 Task: Sort the products by best match.
Action: Mouse pressed left at (20, 83)
Screenshot: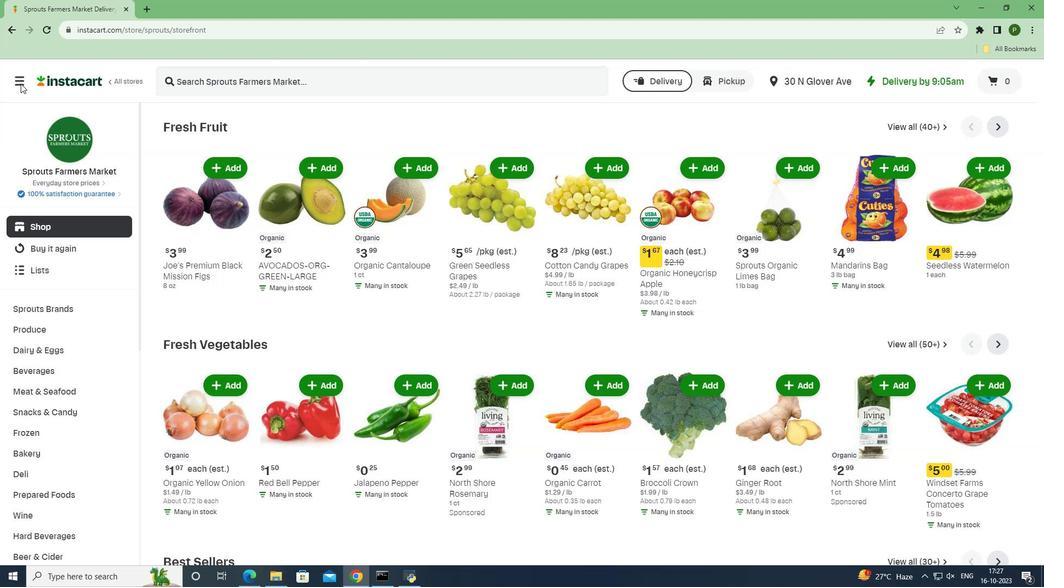 
Action: Mouse moved to (30, 285)
Screenshot: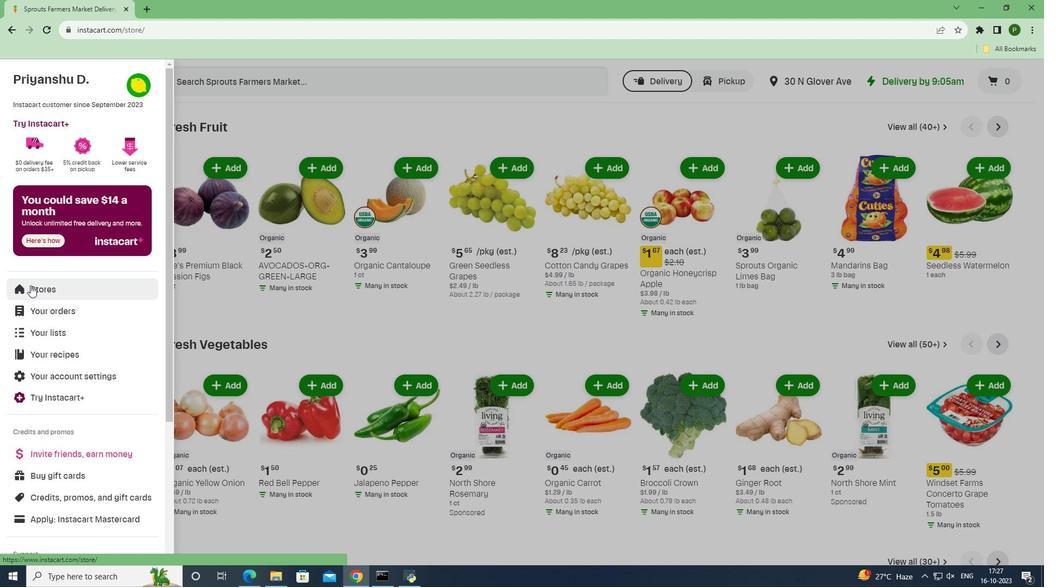 
Action: Mouse pressed left at (30, 285)
Screenshot: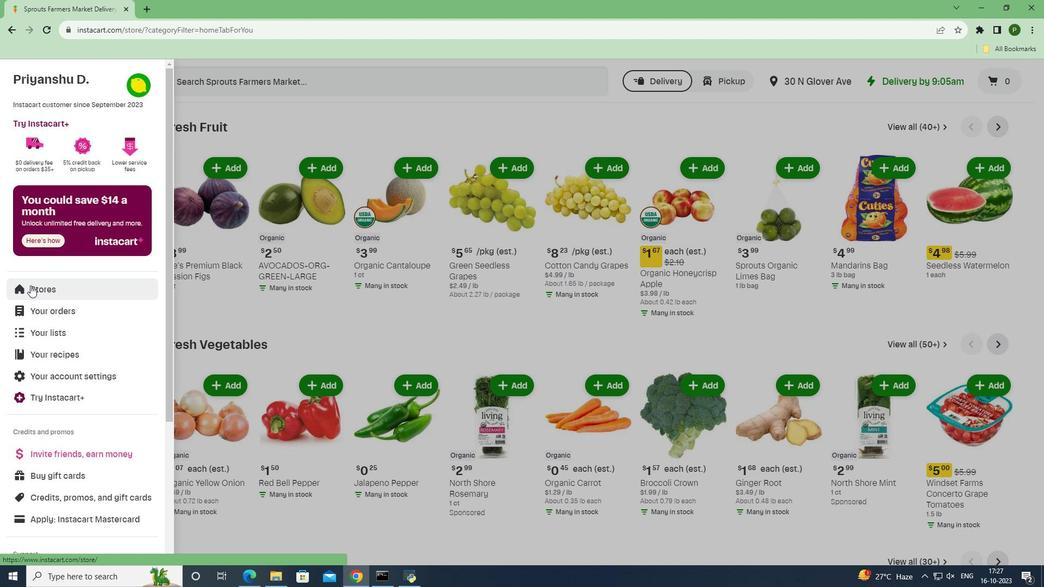 
Action: Mouse moved to (259, 120)
Screenshot: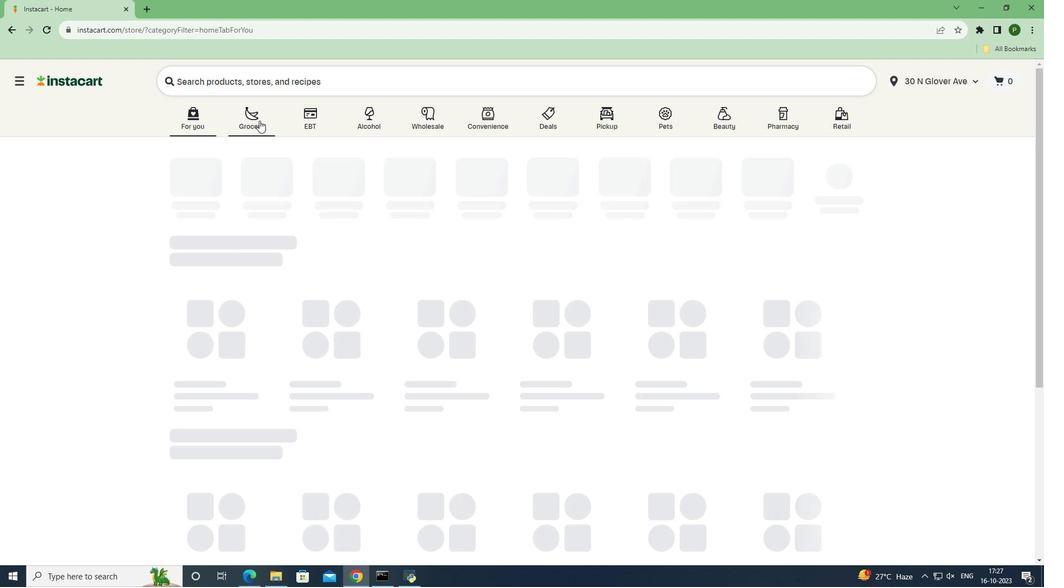 
Action: Mouse pressed left at (259, 120)
Screenshot: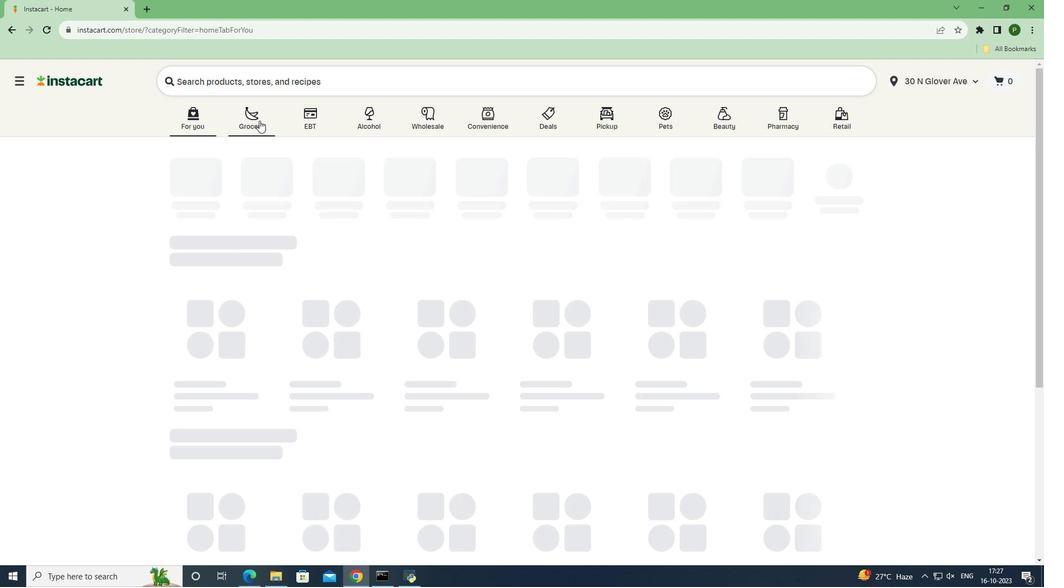 
Action: Mouse moved to (713, 261)
Screenshot: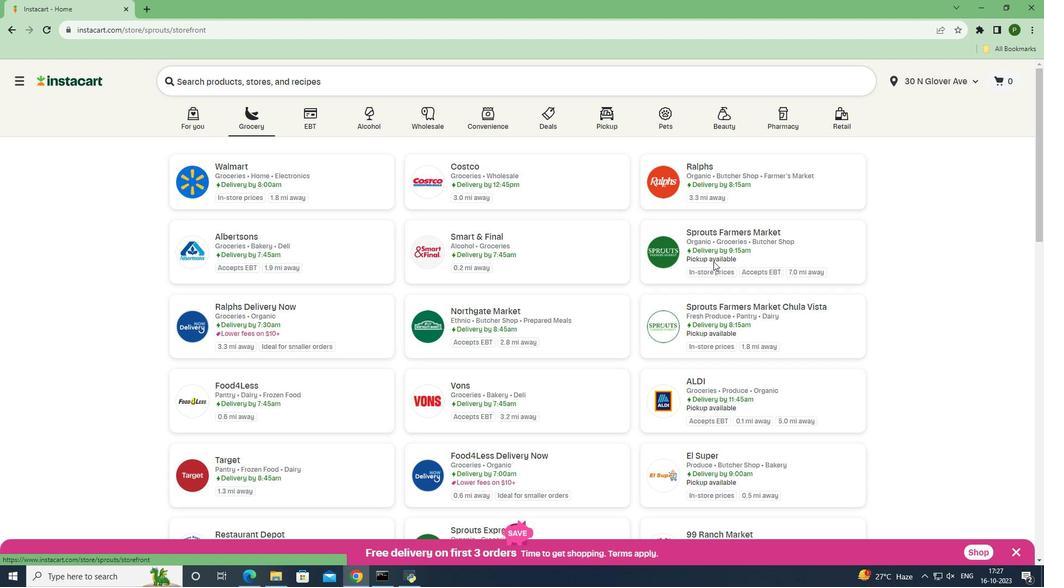 
Action: Mouse pressed left at (713, 261)
Screenshot: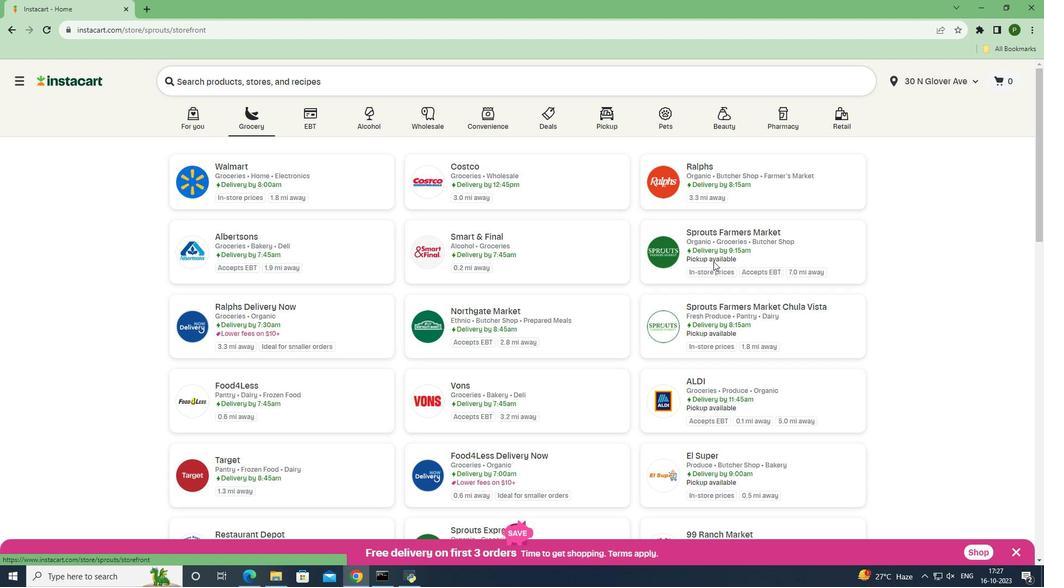 
Action: Mouse moved to (88, 374)
Screenshot: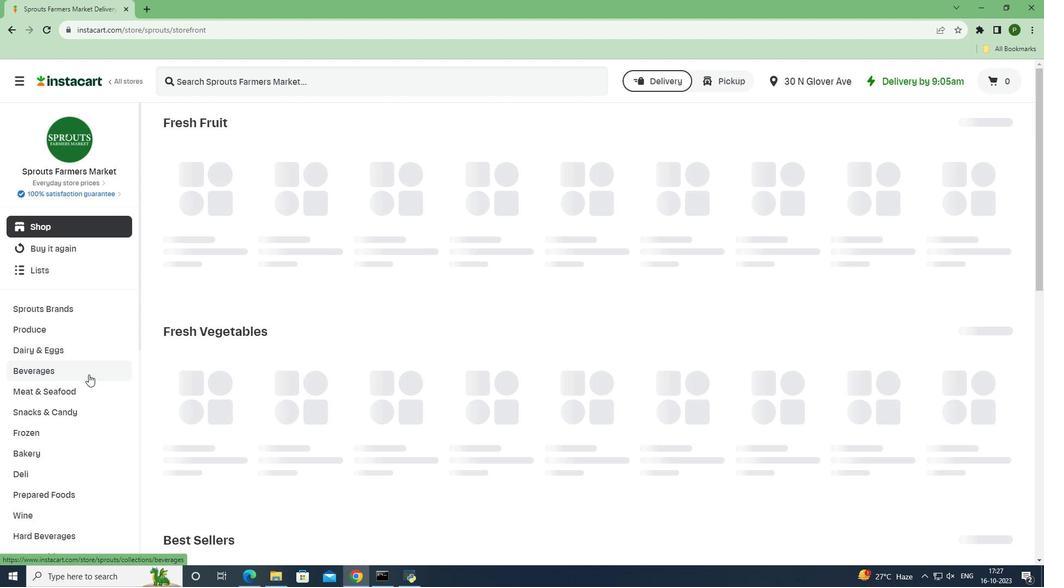 
Action: Mouse pressed left at (88, 374)
Screenshot: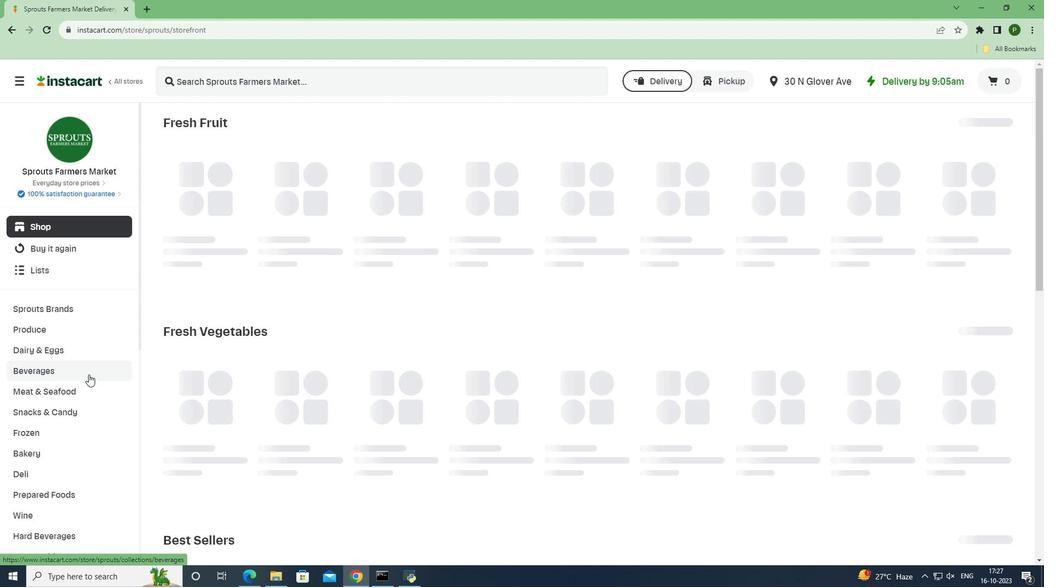 
Action: Mouse moved to (985, 155)
Screenshot: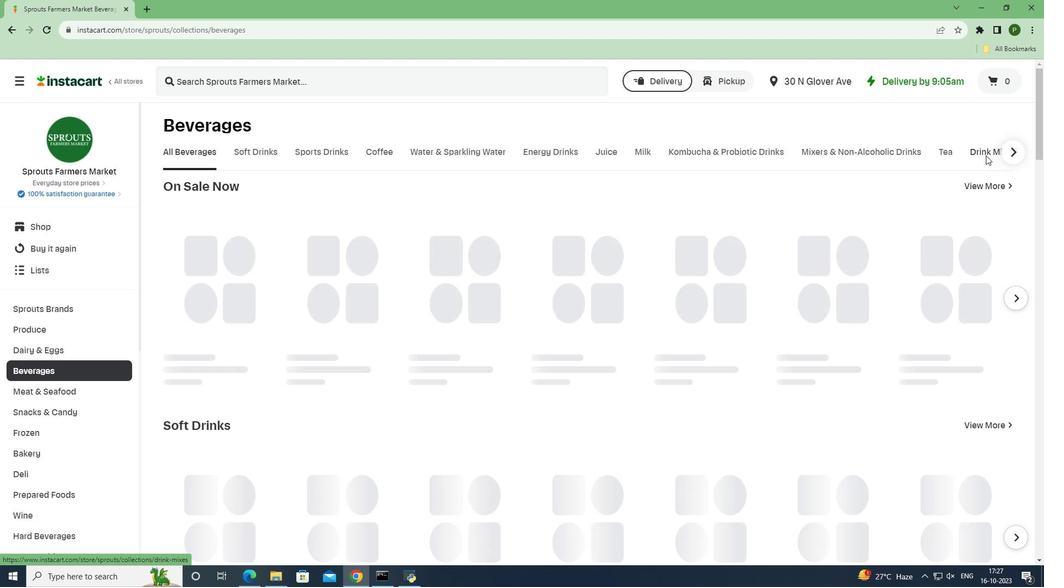 
Action: Mouse pressed left at (985, 155)
Screenshot: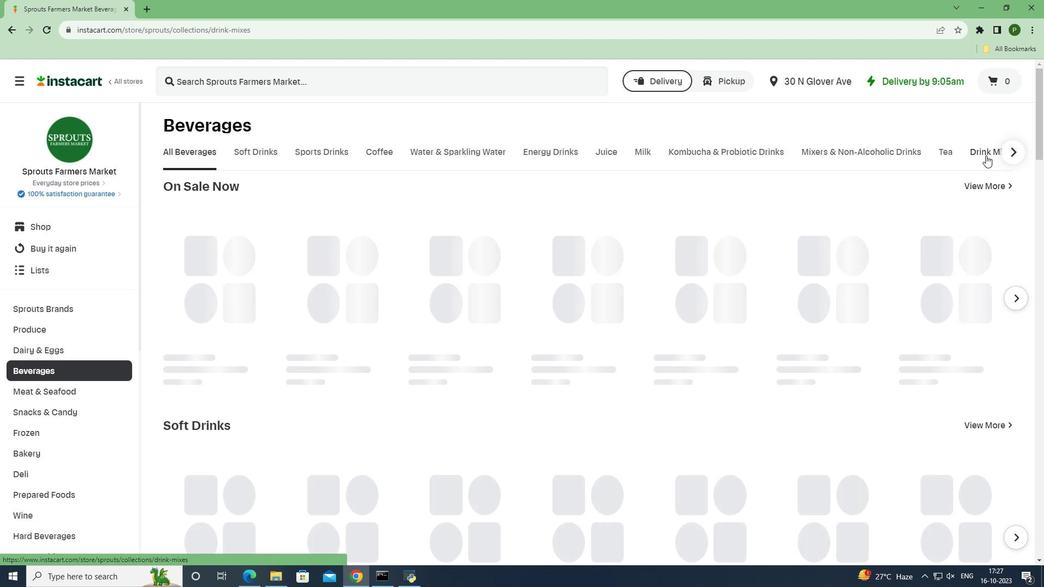 
Action: Mouse moved to (622, 202)
Screenshot: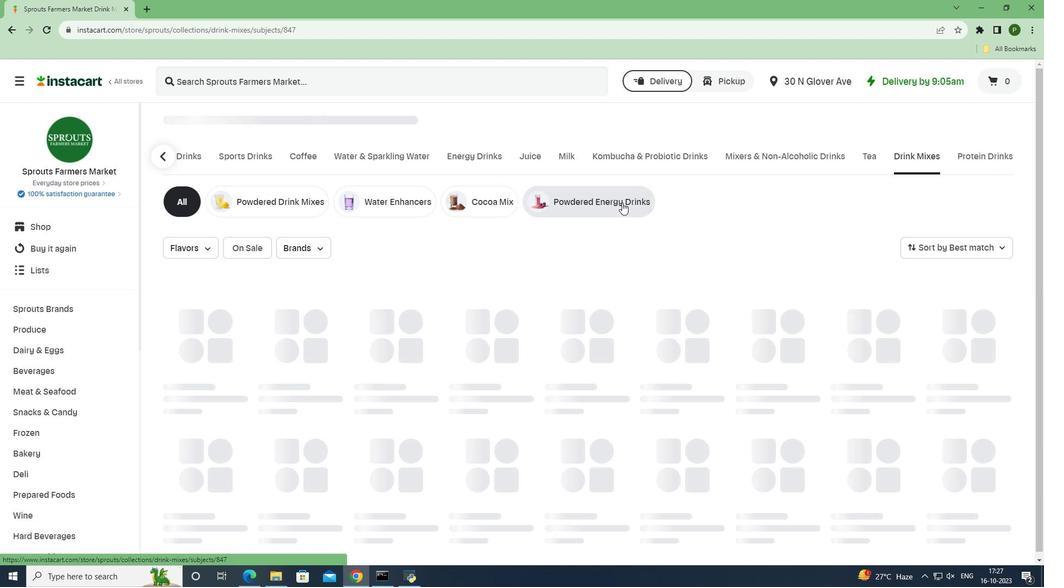 
Action: Mouse pressed left at (622, 202)
Screenshot: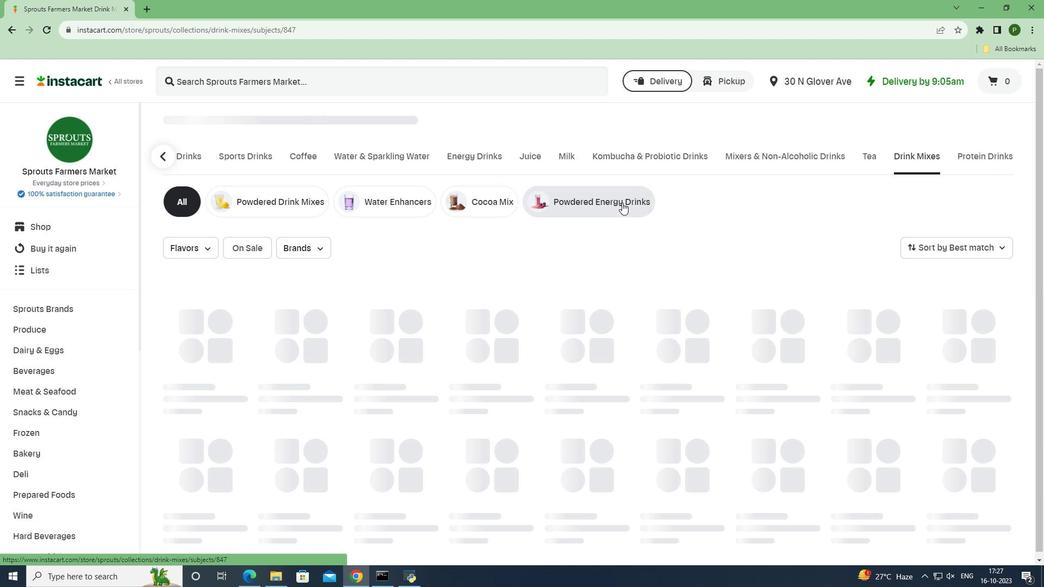
Action: Mouse moved to (937, 243)
Screenshot: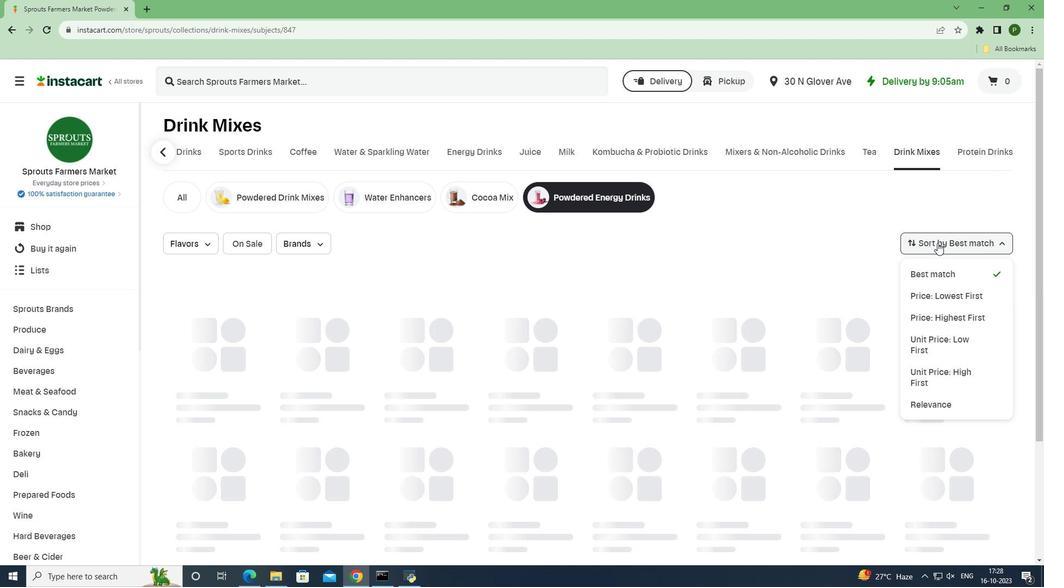 
Action: Mouse pressed left at (937, 243)
Screenshot: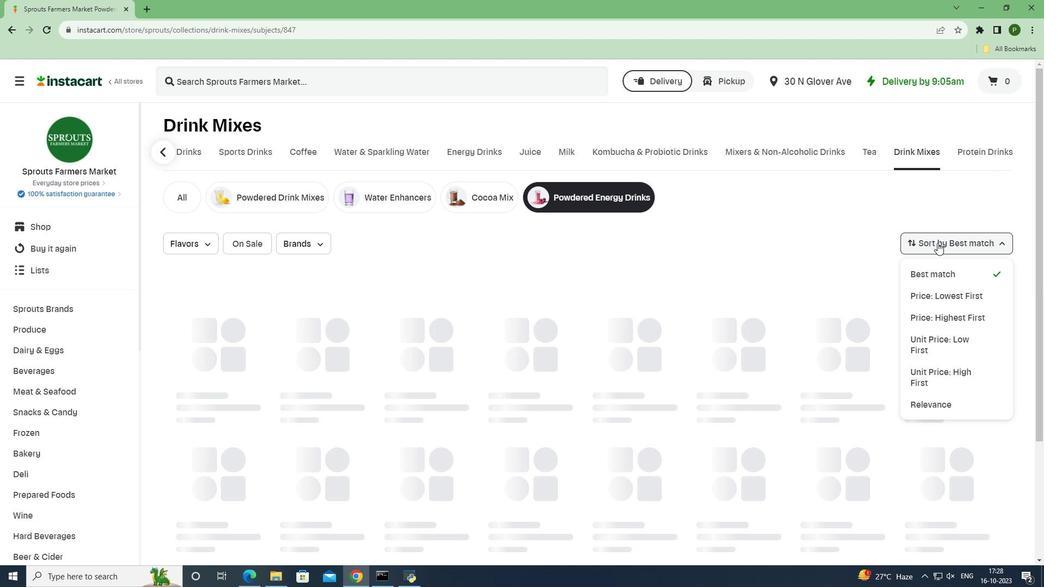 
Action: Mouse moved to (853, 275)
Screenshot: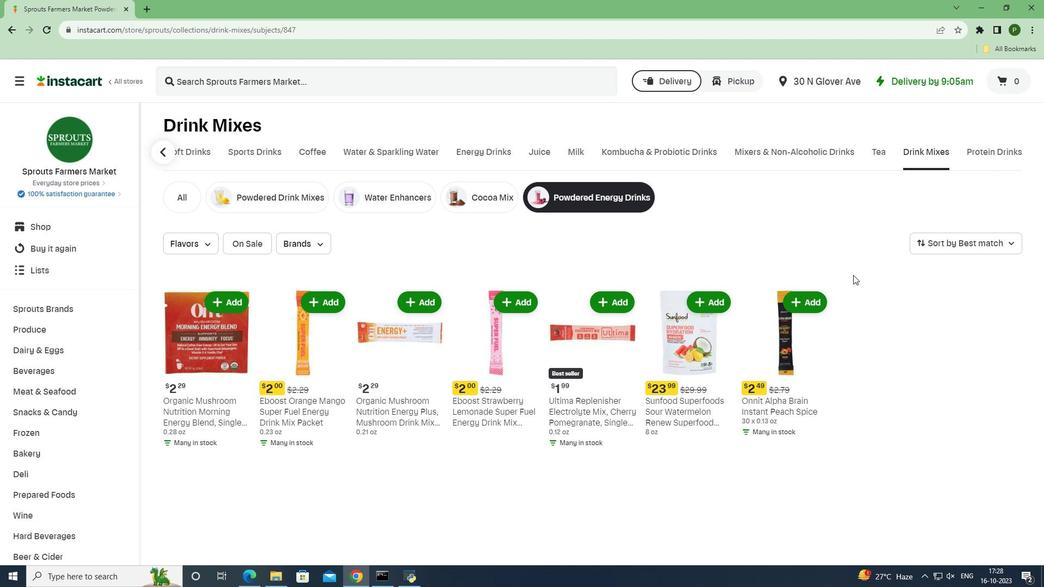 
Action: Mouse pressed left at (853, 275)
Screenshot: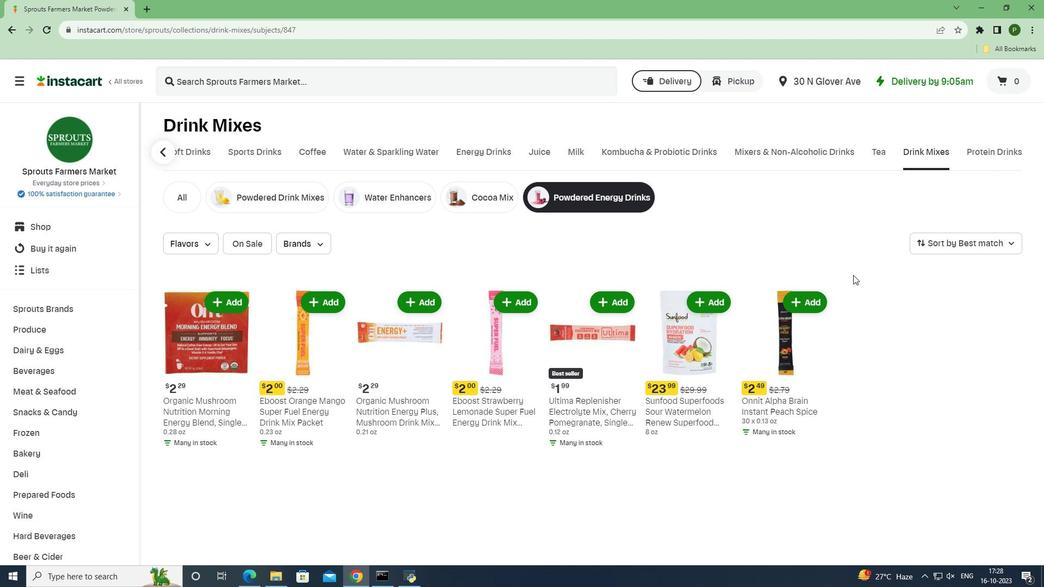 
